 Task: Enable the text messages for order updates.
Action: Mouse moved to (49, 92)
Screenshot: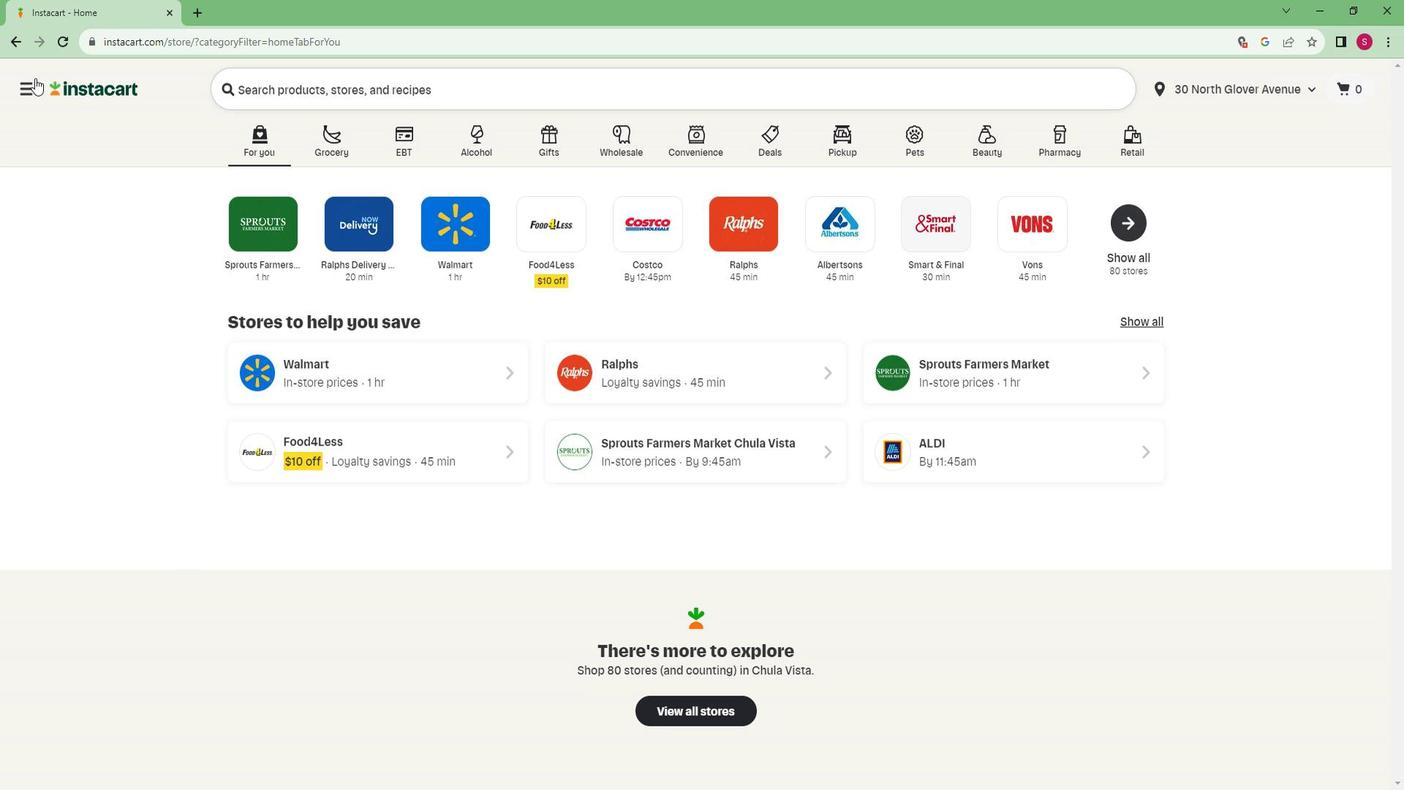 
Action: Mouse pressed left at (49, 92)
Screenshot: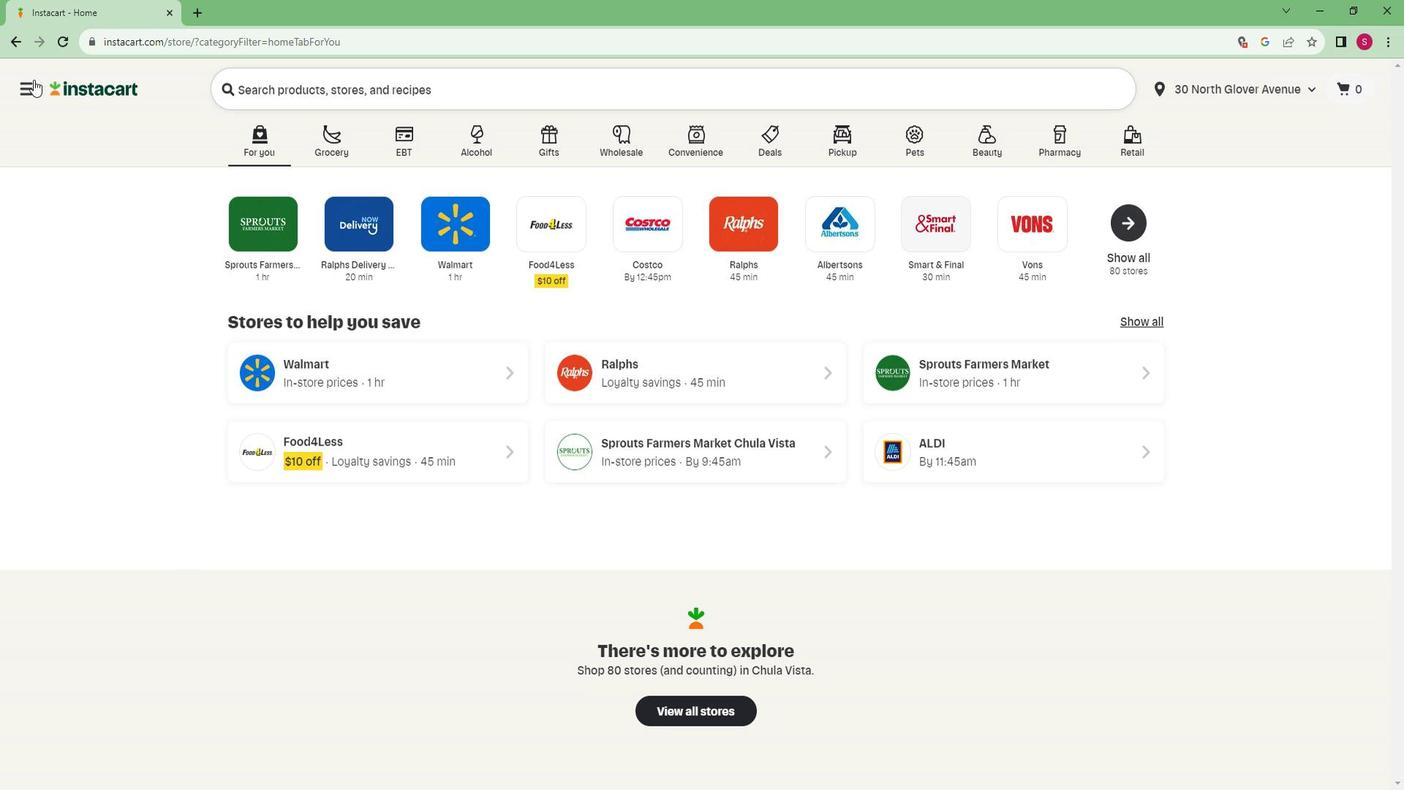 
Action: Mouse moved to (64, 491)
Screenshot: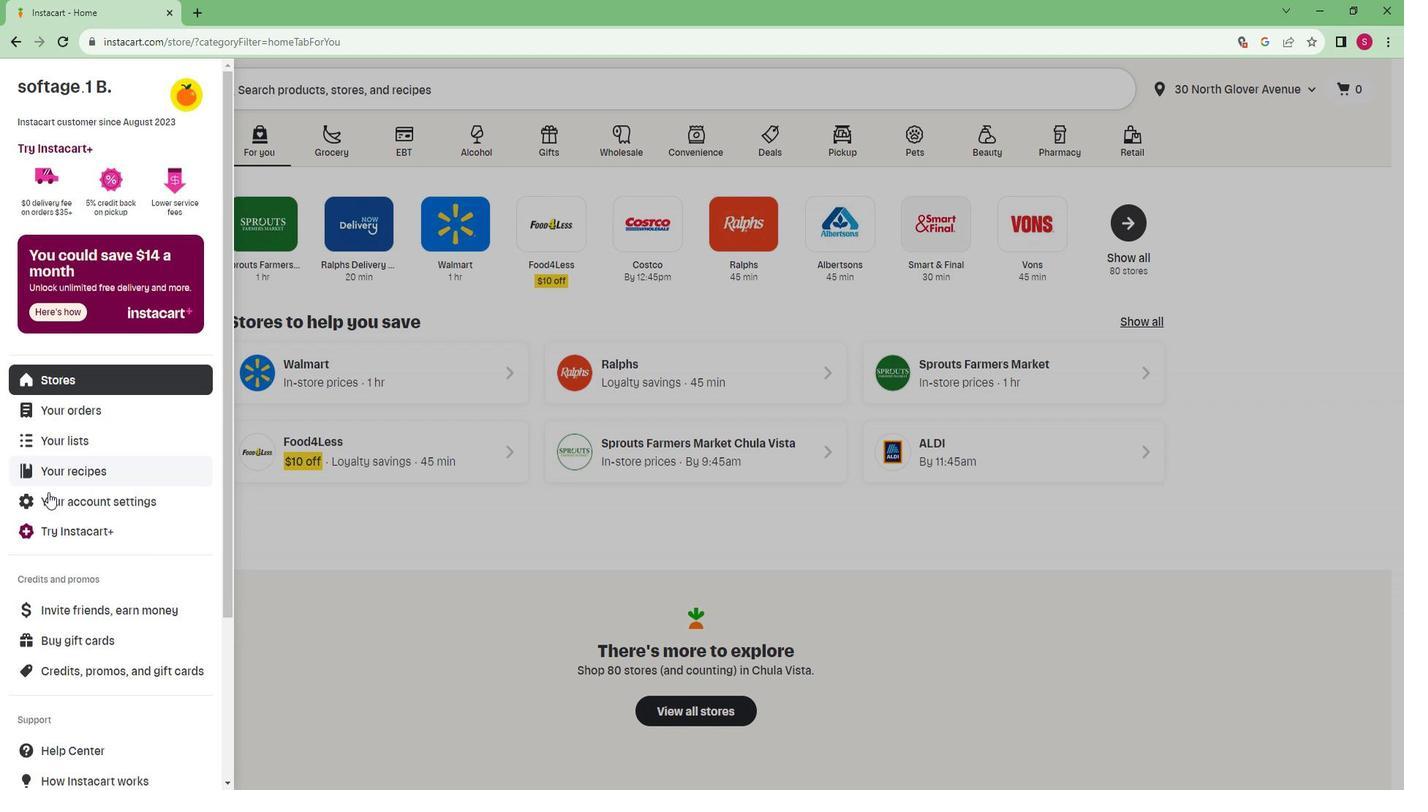 
Action: Mouse pressed left at (64, 491)
Screenshot: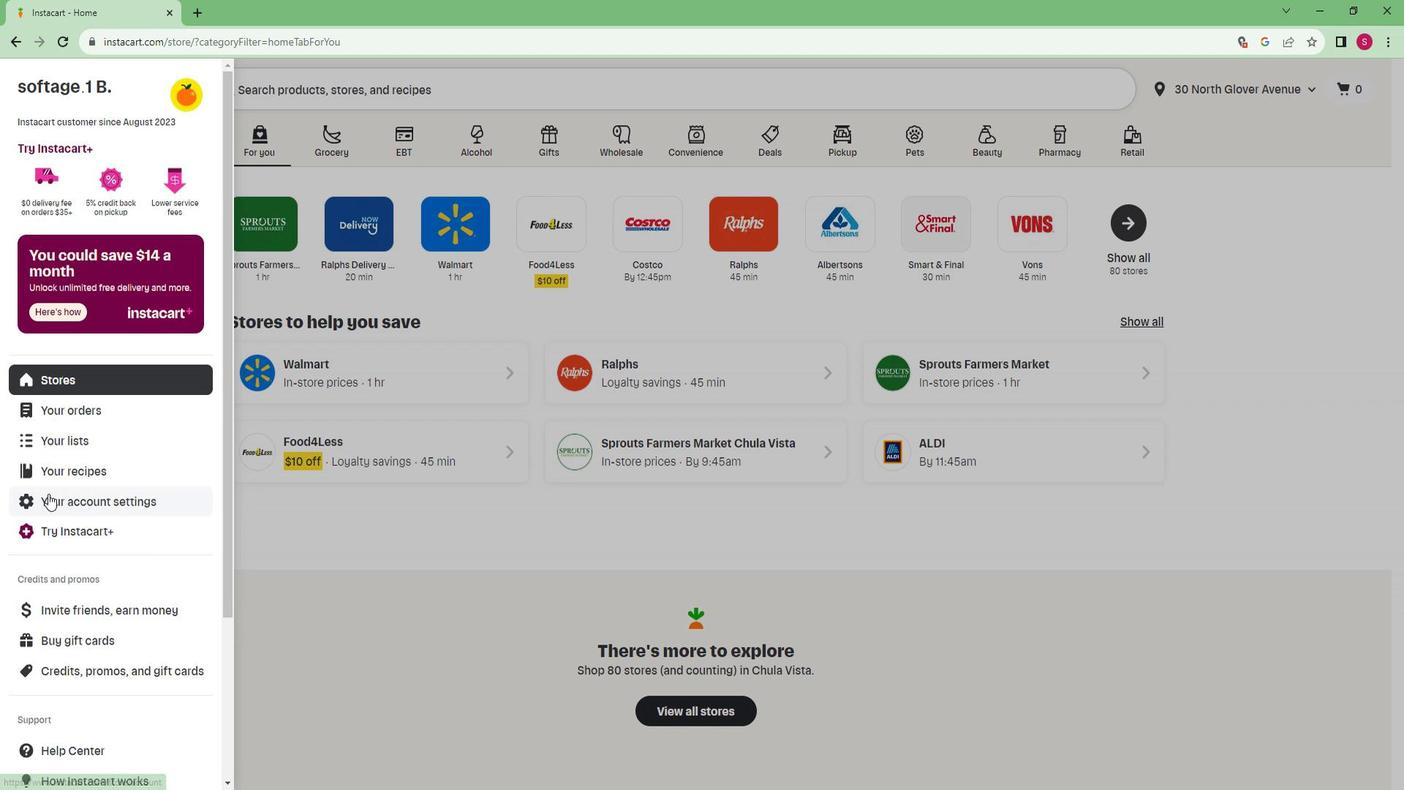 
Action: Mouse moved to (110, 383)
Screenshot: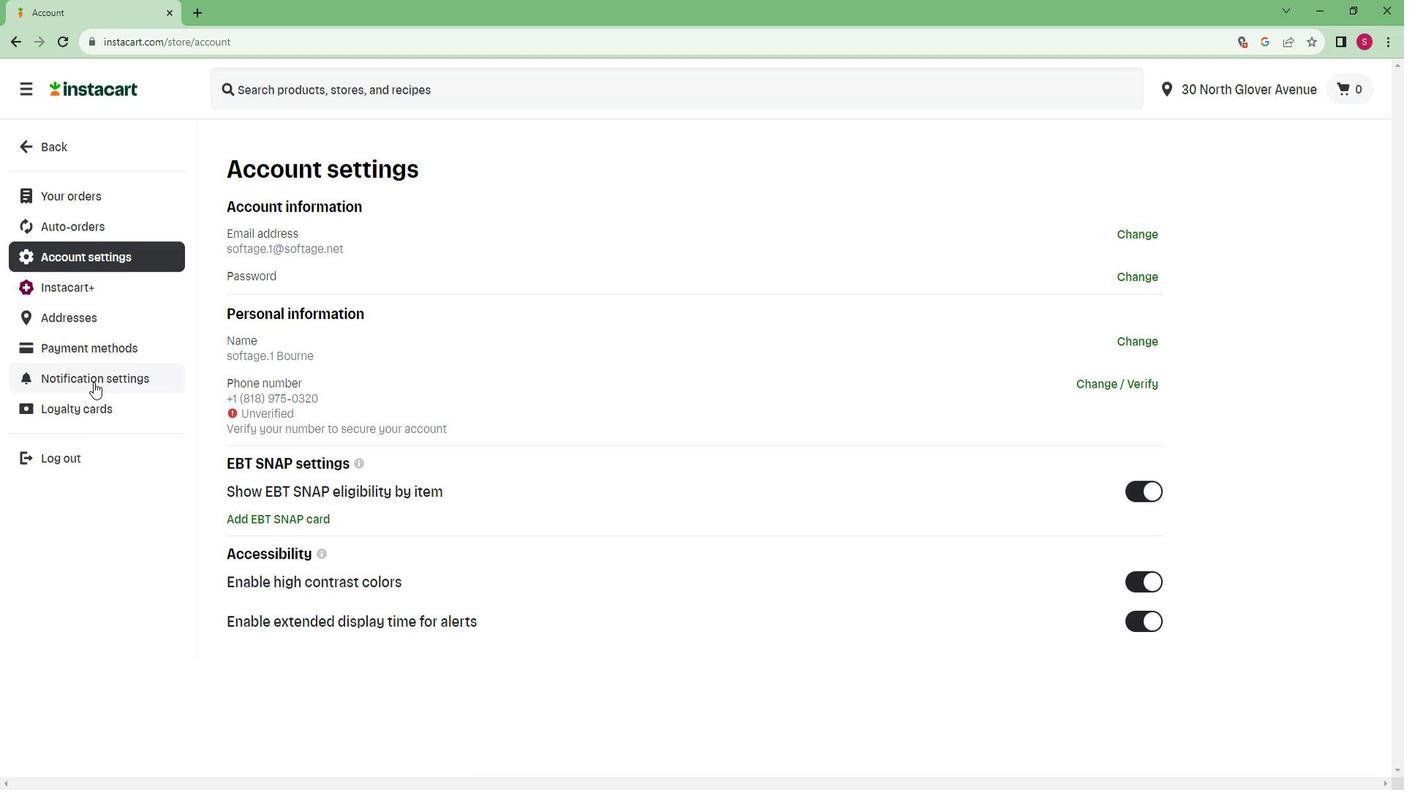 
Action: Mouse pressed left at (110, 383)
Screenshot: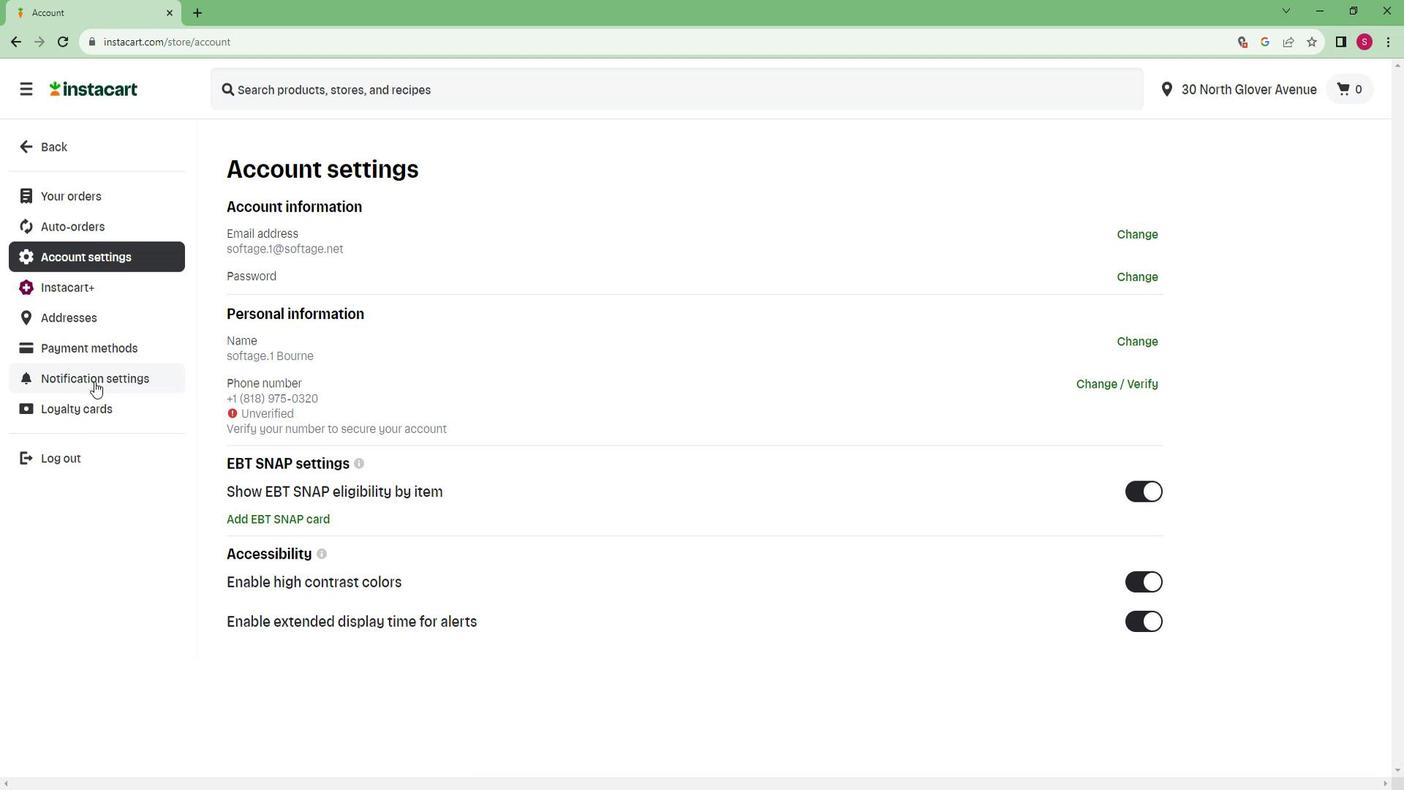 
Action: Mouse moved to (1163, 430)
Screenshot: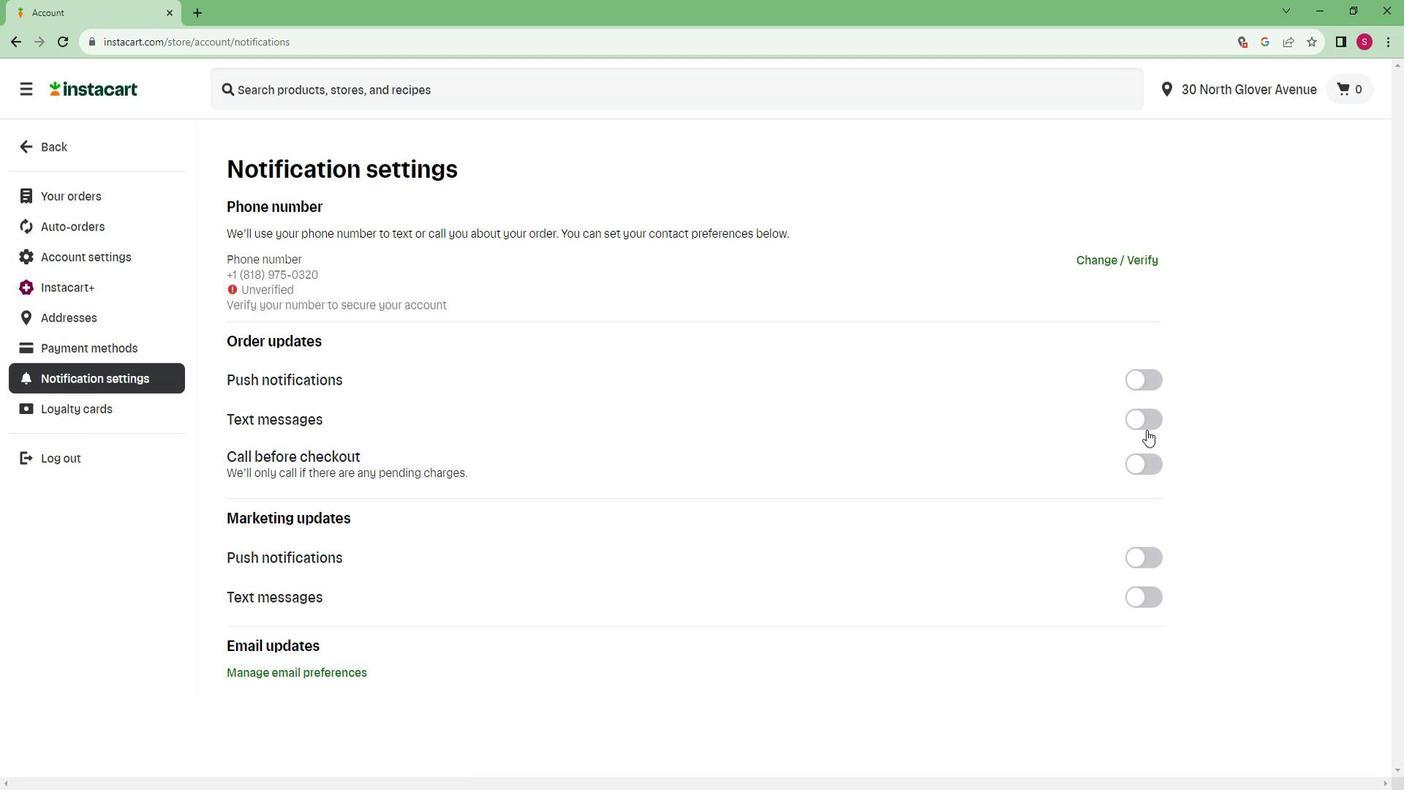 
Action: Mouse pressed left at (1163, 430)
Screenshot: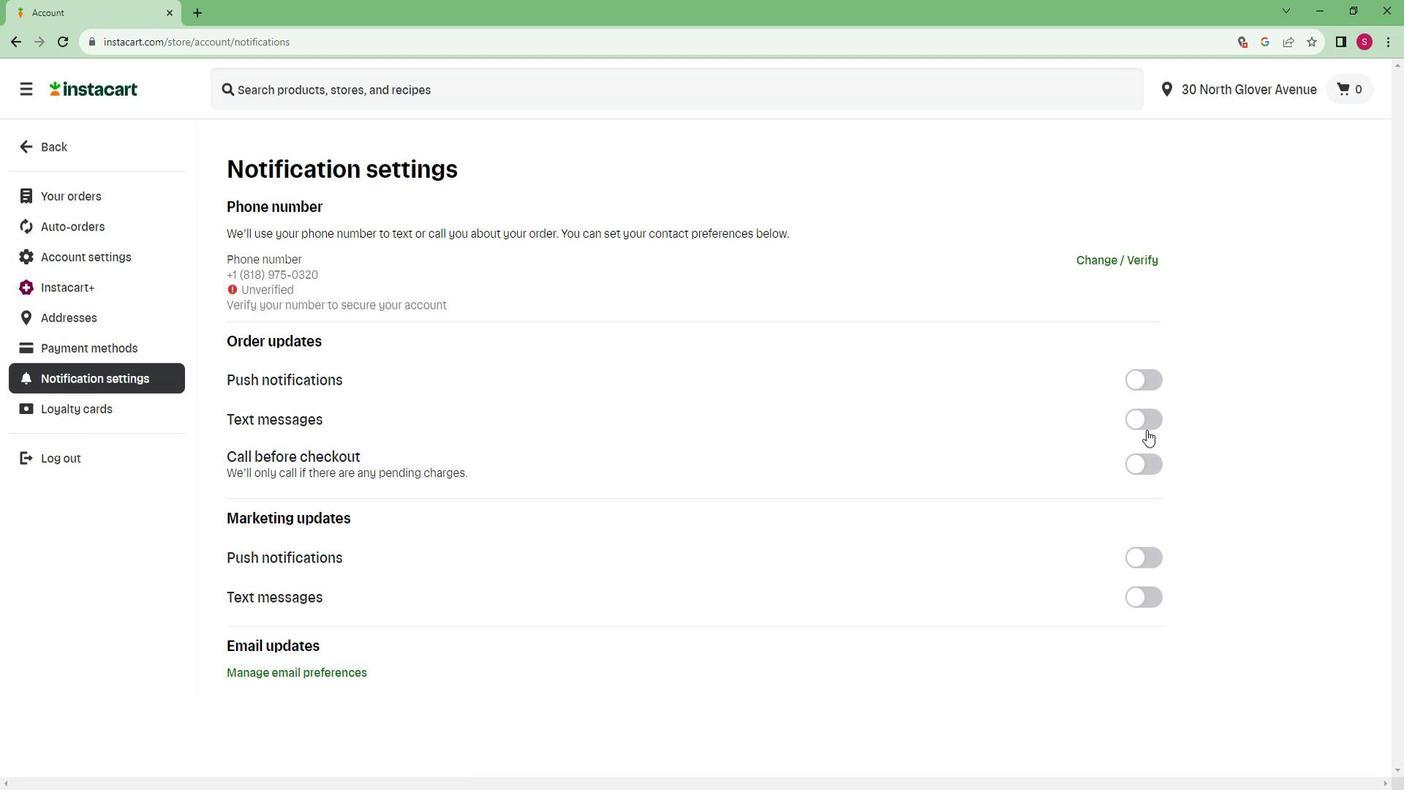 
Action: Mouse moved to (1149, 432)
Screenshot: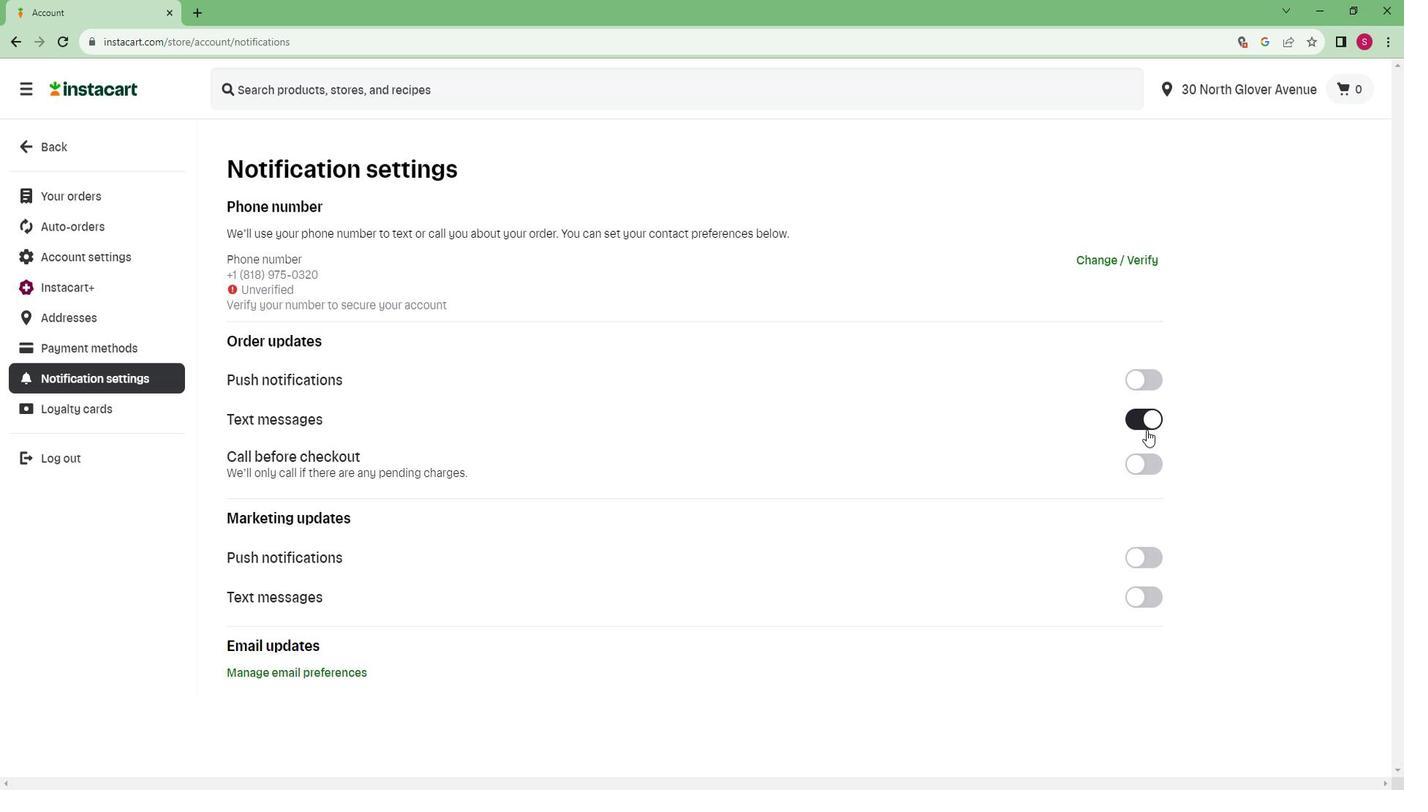 
